 Task: Use relative time in the comments.
Action: Mouse moved to (1, 513)
Screenshot: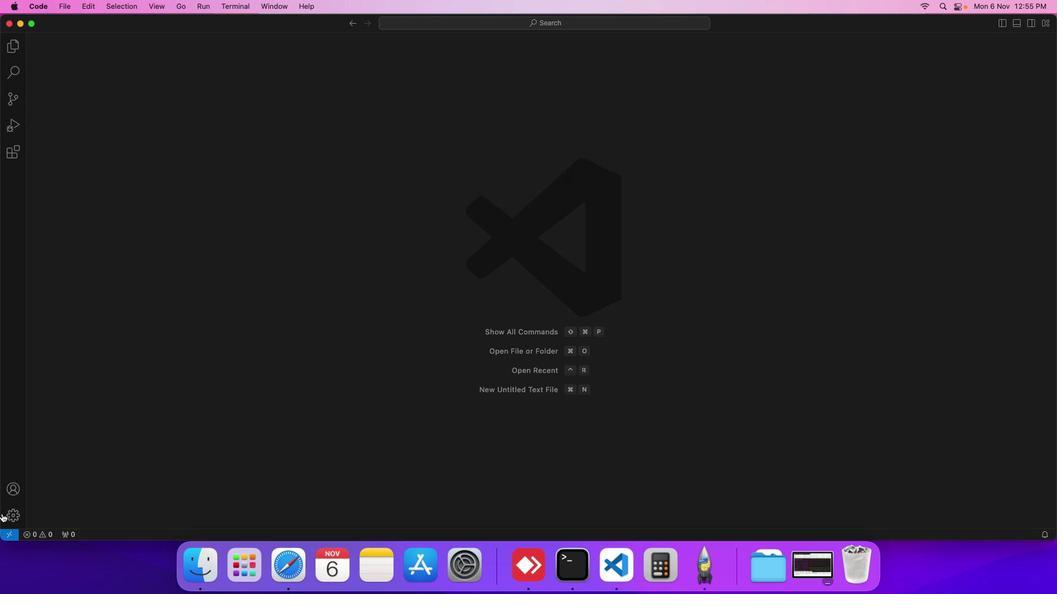 
Action: Mouse pressed left at (1, 513)
Screenshot: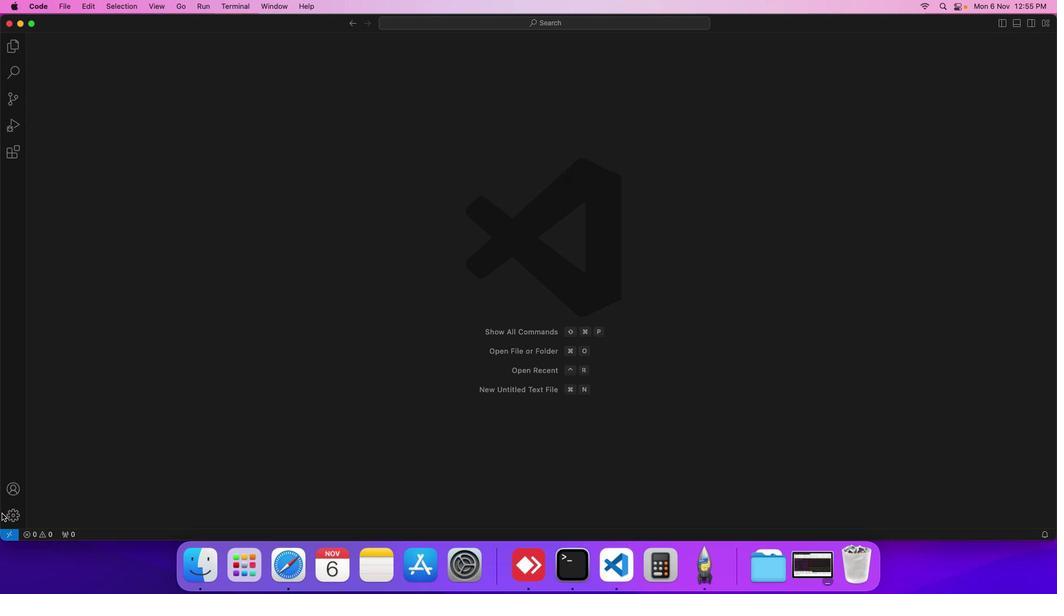 
Action: Mouse moved to (70, 433)
Screenshot: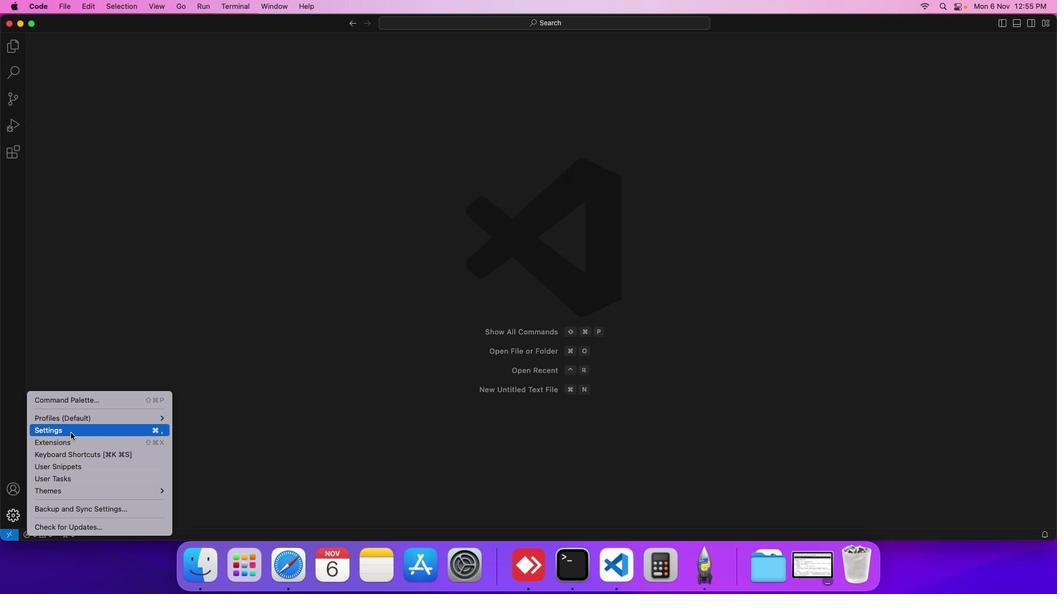
Action: Mouse pressed left at (70, 433)
Screenshot: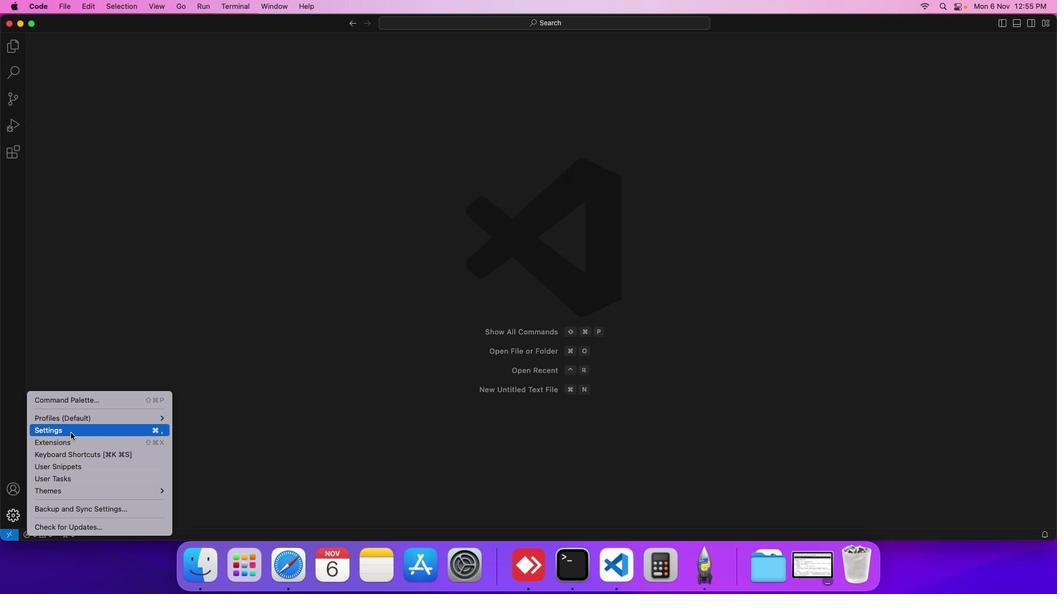 
Action: Mouse moved to (268, 162)
Screenshot: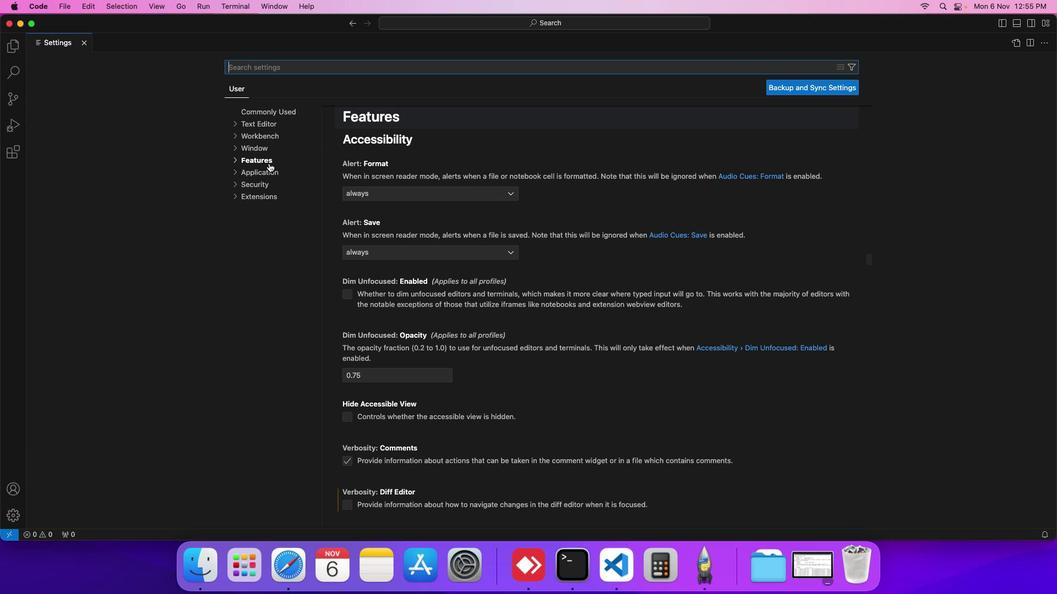 
Action: Mouse pressed left at (268, 162)
Screenshot: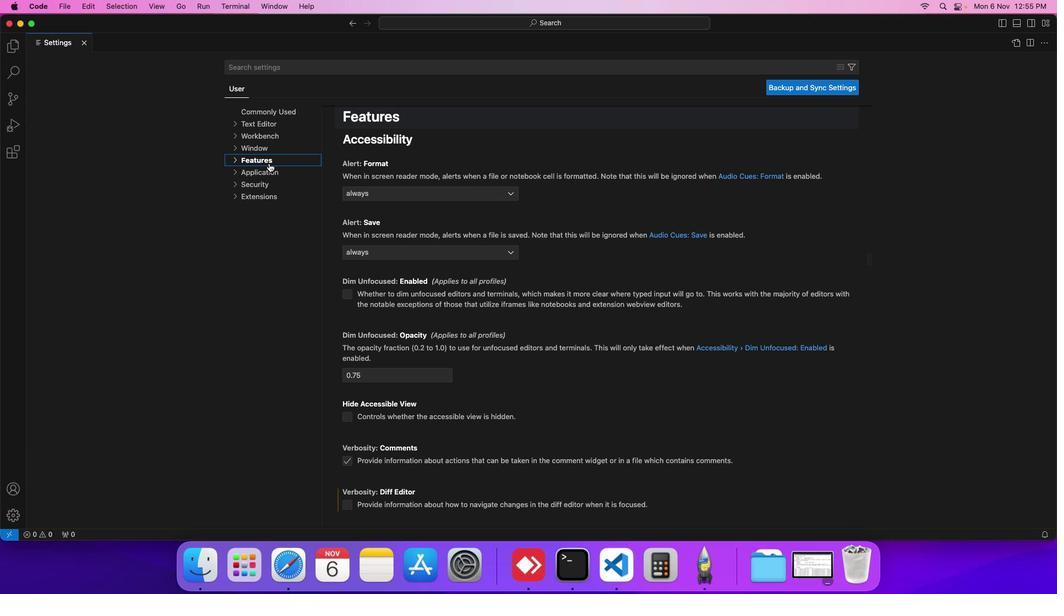 
Action: Mouse moved to (259, 307)
Screenshot: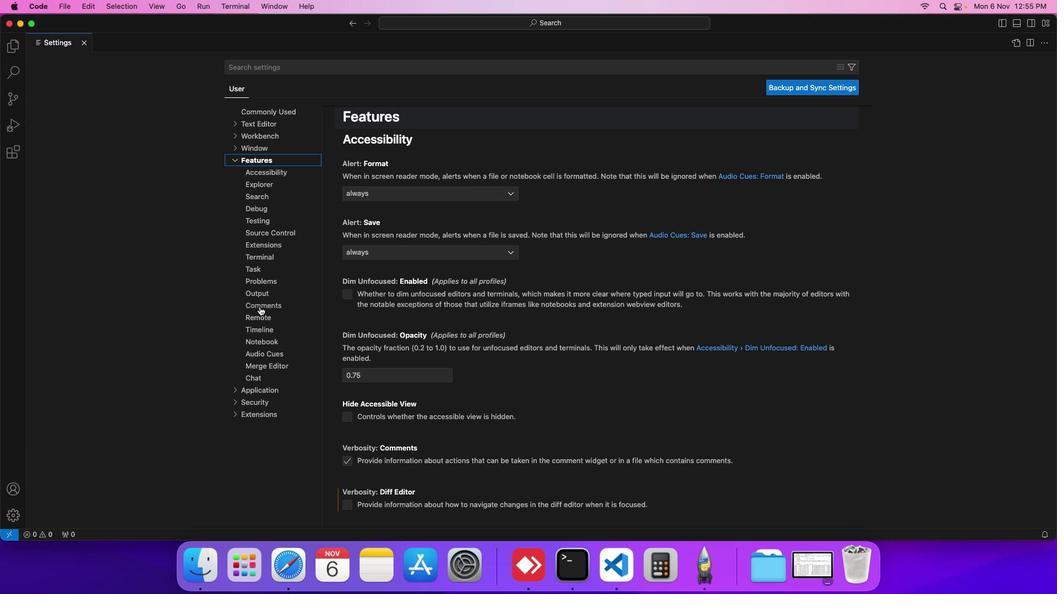 
Action: Mouse pressed left at (259, 307)
Screenshot: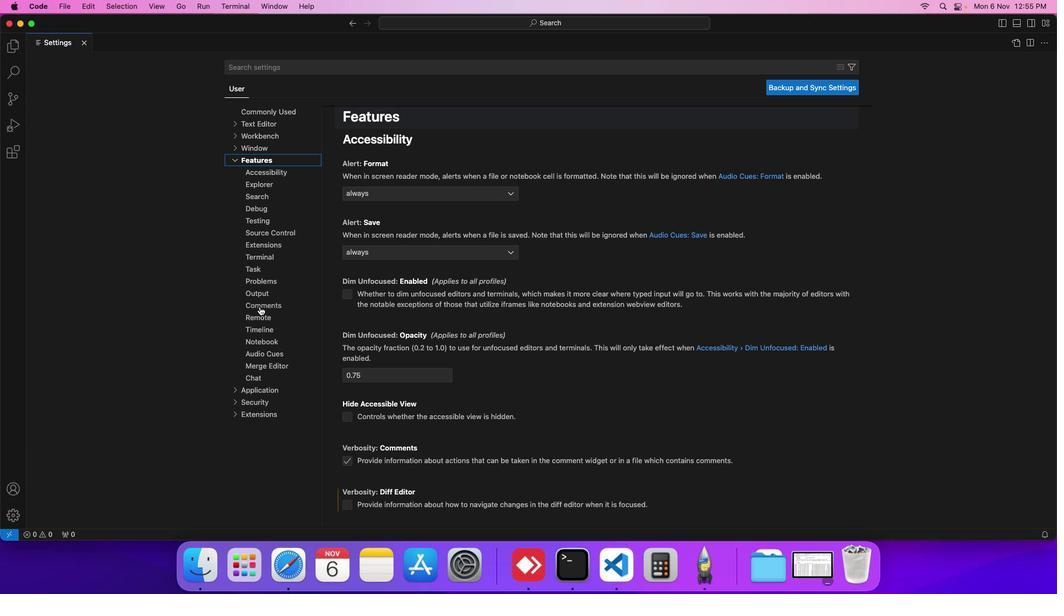 
Action: Mouse moved to (351, 299)
Screenshot: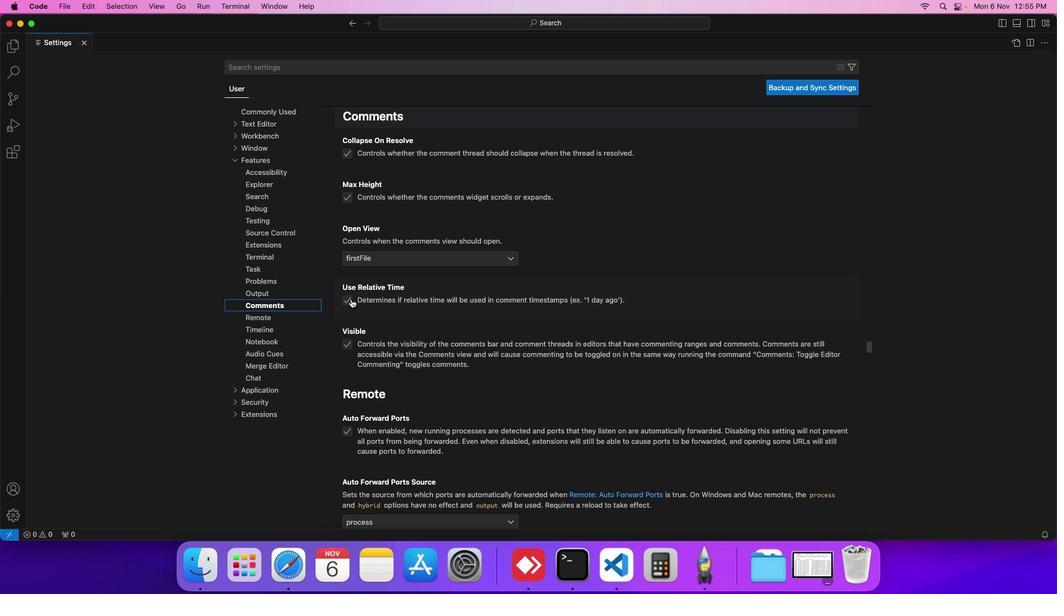 
Action: Mouse pressed left at (351, 299)
Screenshot: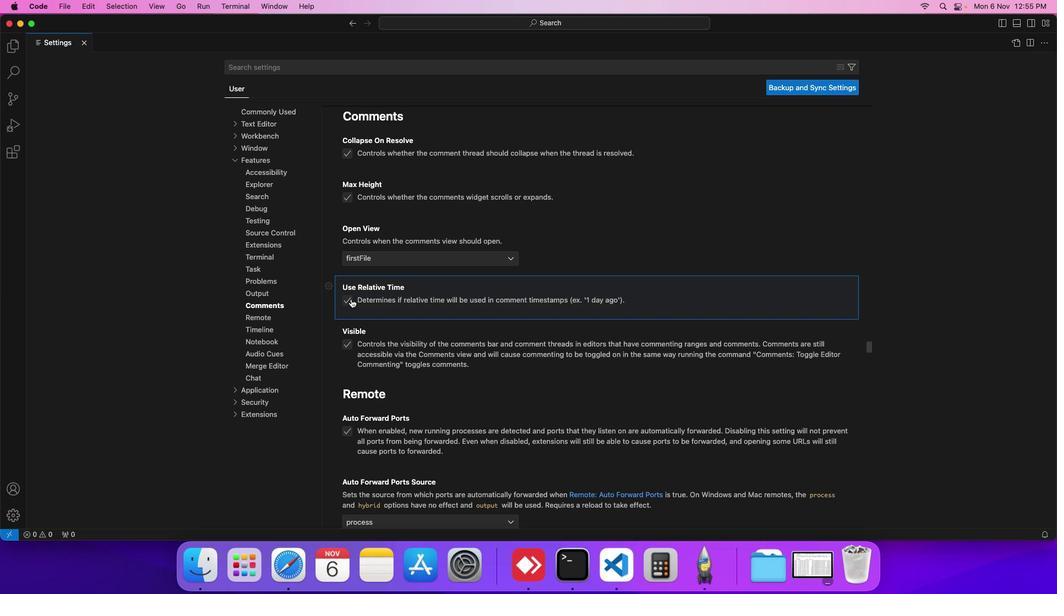 
